 Task: Go to about page of Meta
Action: Mouse moved to (564, 90)
Screenshot: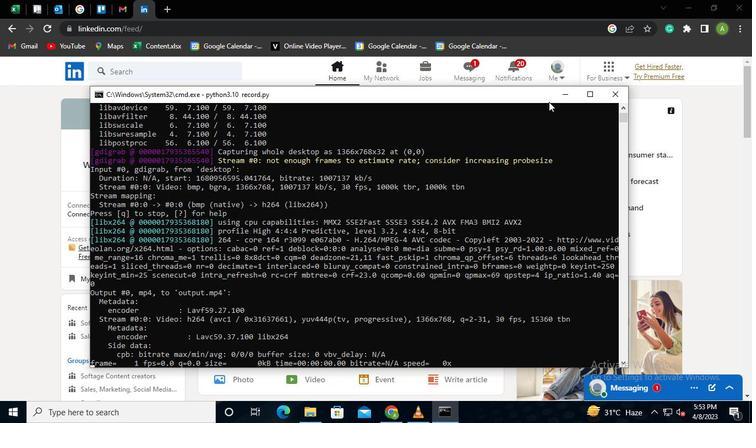 
Action: Mouse pressed left at (564, 90)
Screenshot: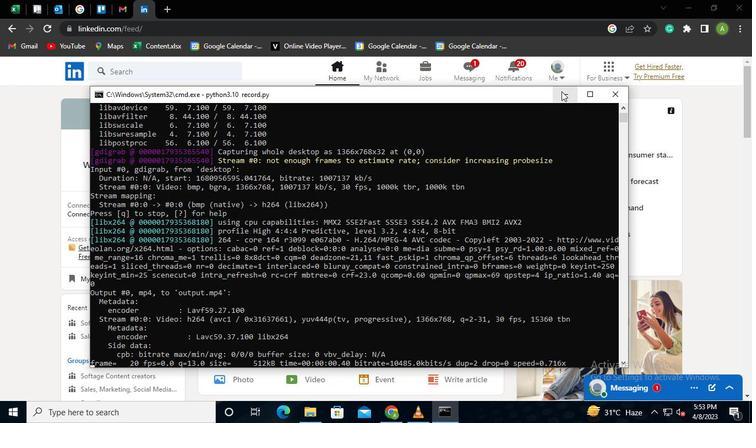 
Action: Mouse moved to (154, 66)
Screenshot: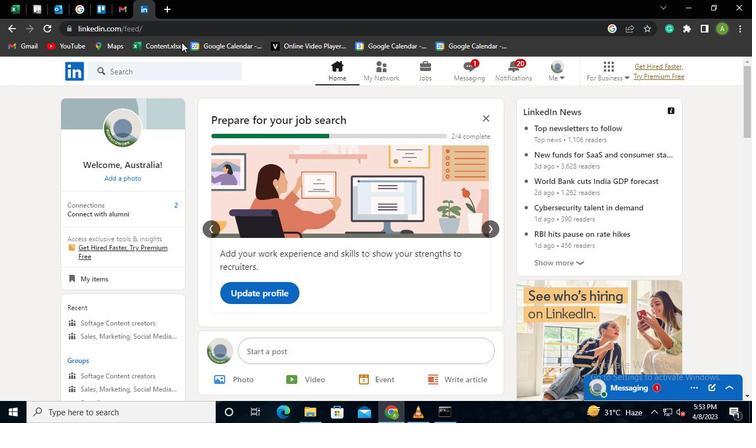 
Action: Mouse pressed left at (154, 66)
Screenshot: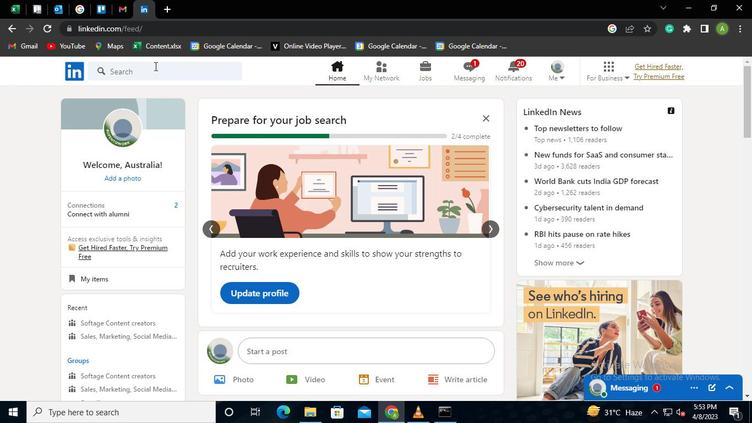 
Action: Mouse moved to (119, 121)
Screenshot: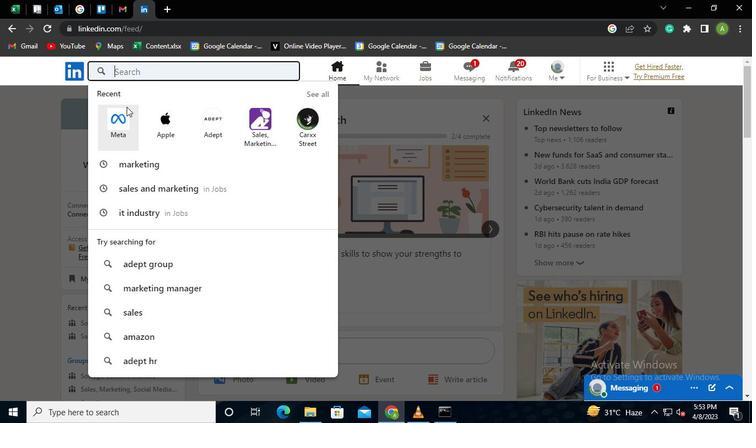 
Action: Mouse pressed left at (119, 121)
Screenshot: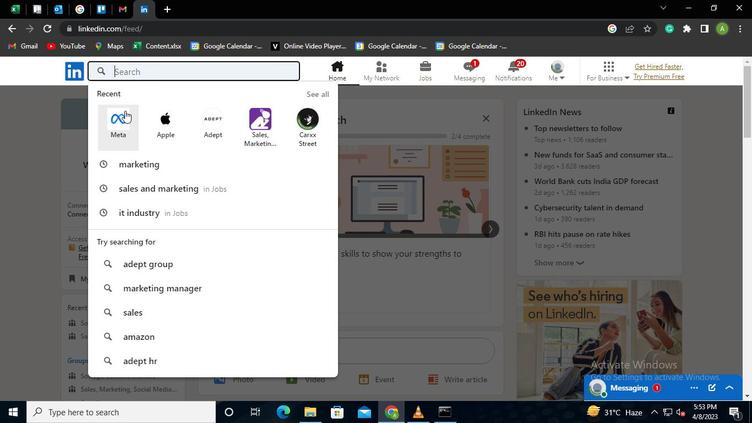
Action: Mouse moved to (123, 248)
Screenshot: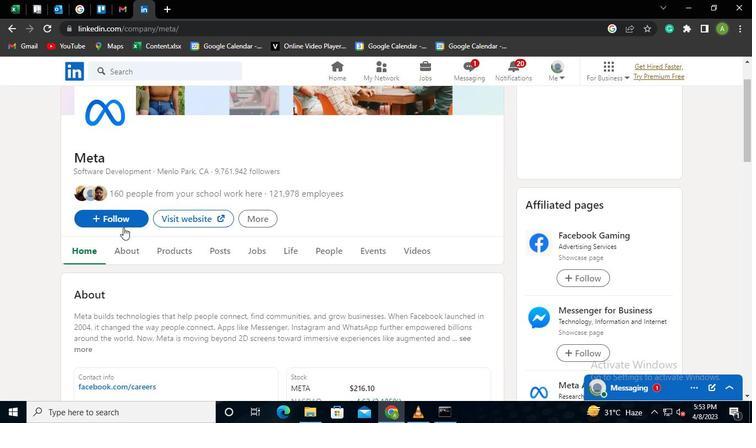
Action: Mouse pressed left at (123, 248)
Screenshot: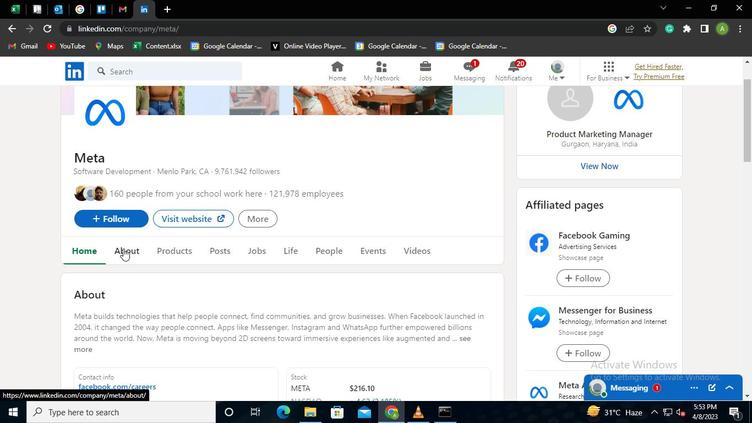 
Action: Mouse moved to (448, 413)
Screenshot: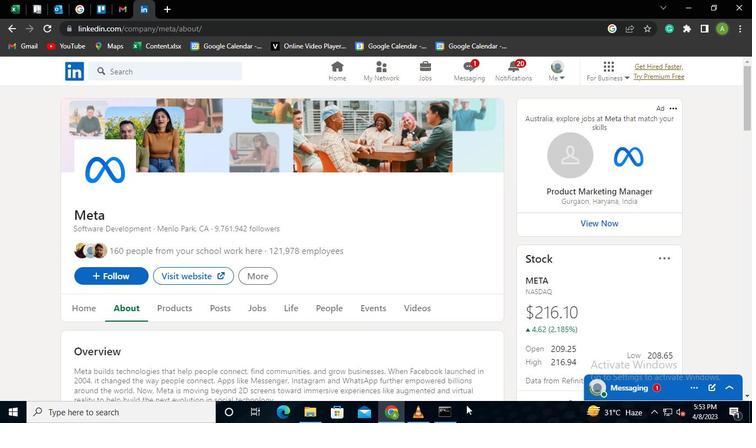 
Action: Mouse pressed left at (448, 413)
Screenshot: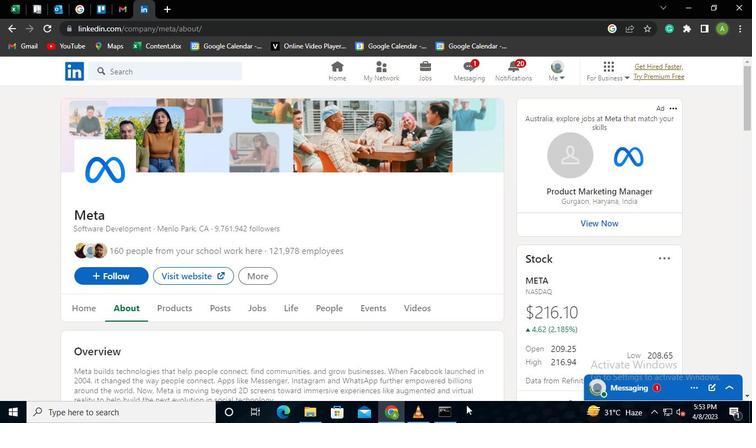 
Action: Mouse moved to (614, 98)
Screenshot: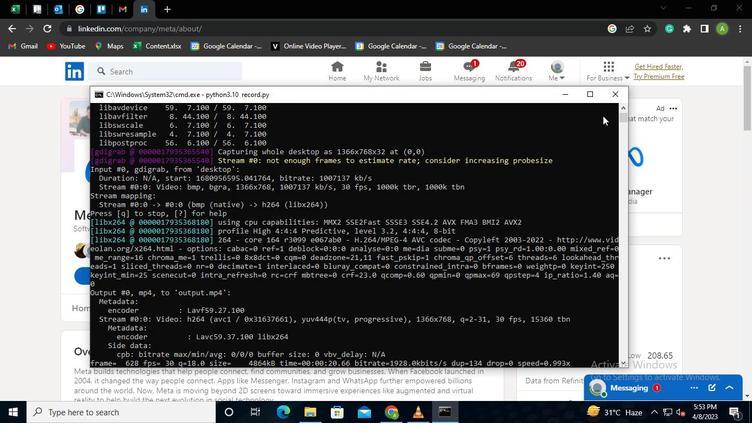 
Action: Mouse pressed left at (614, 98)
Screenshot: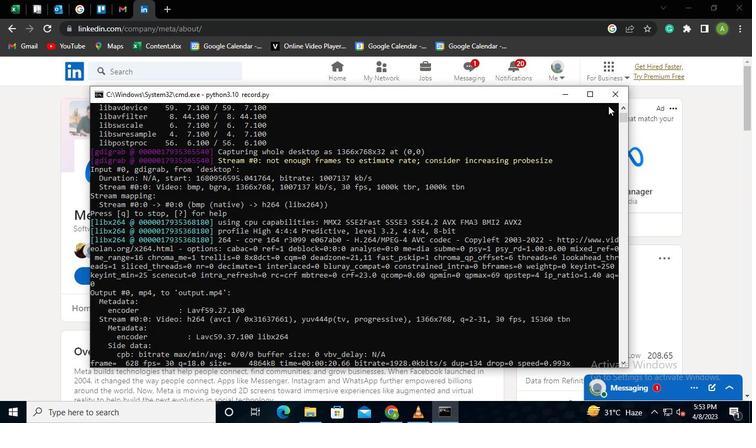 
